 Task: Click the Tax Table "Active" and Set the "None" Under New Vendor.
Action: Mouse moved to (118, 16)
Screenshot: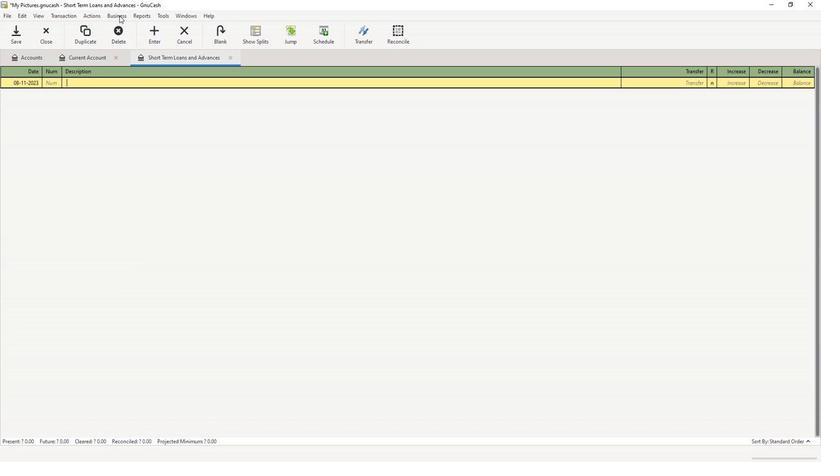 
Action: Mouse pressed left at (118, 16)
Screenshot: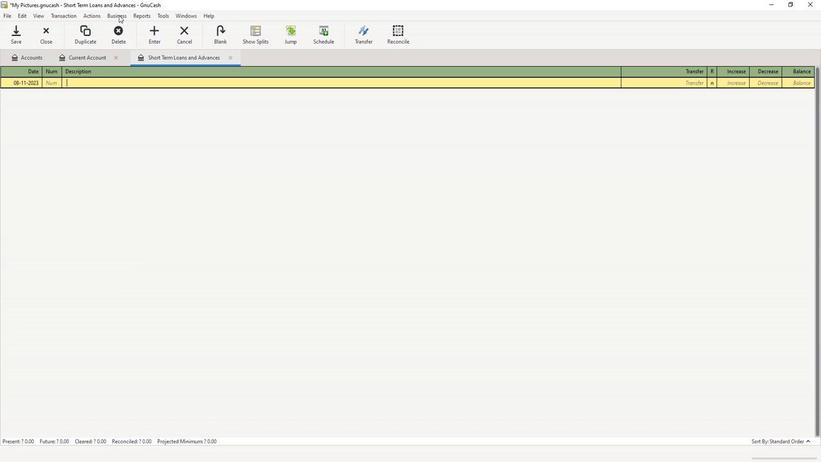 
Action: Mouse moved to (127, 37)
Screenshot: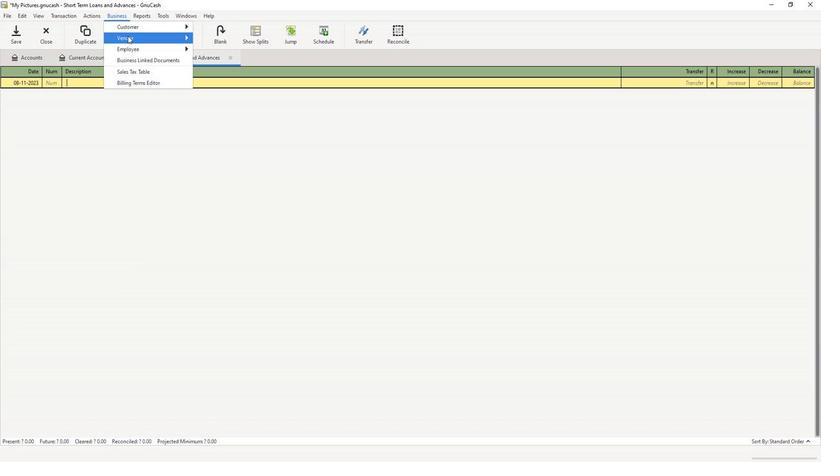 
Action: Mouse pressed left at (127, 37)
Screenshot: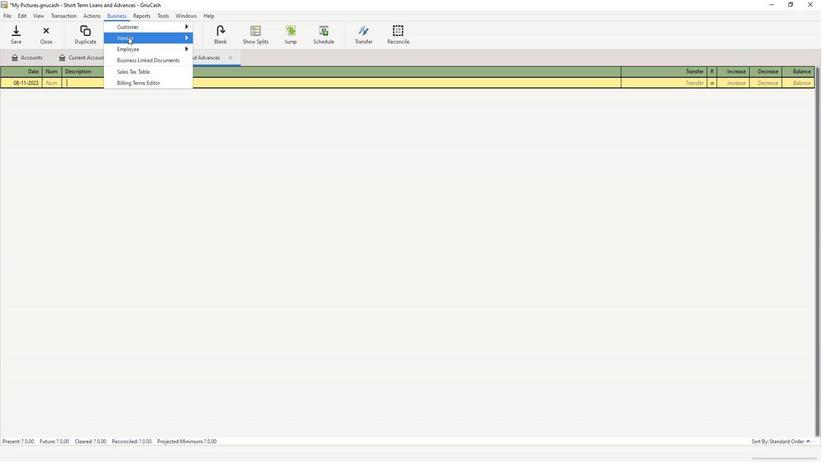 
Action: Mouse moved to (222, 53)
Screenshot: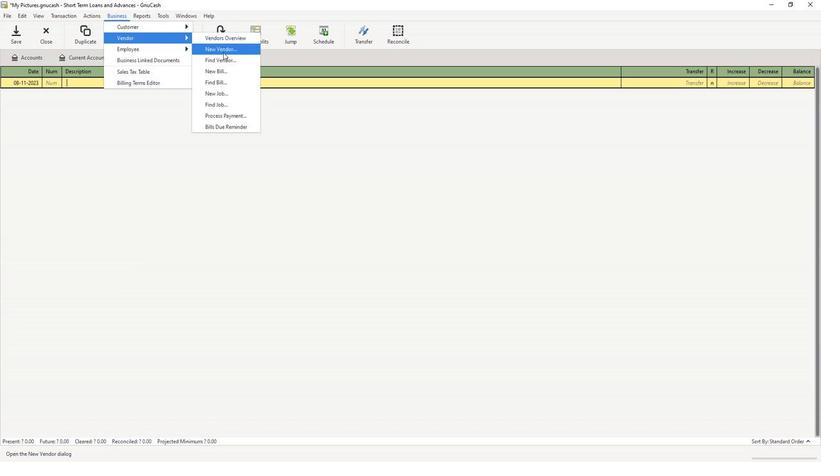 
Action: Mouse pressed left at (222, 53)
Screenshot: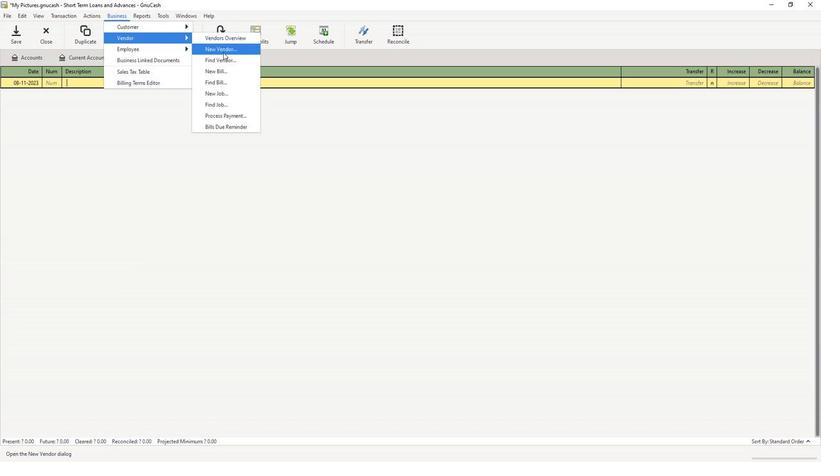 
Action: Mouse moved to (409, 128)
Screenshot: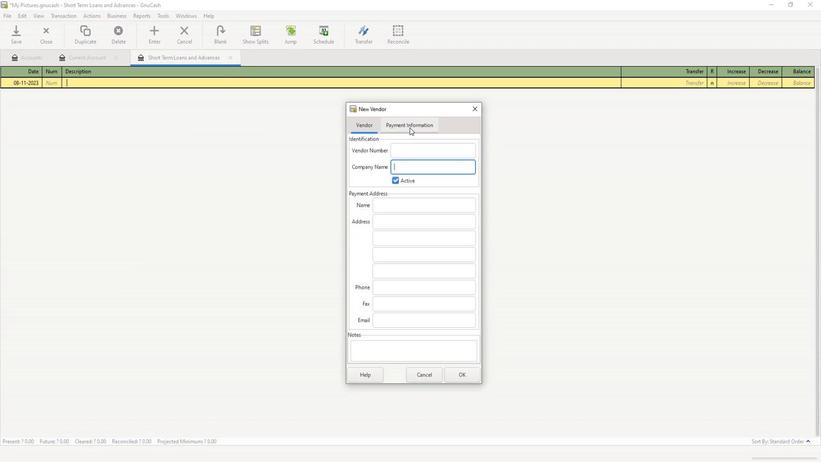 
Action: Mouse pressed left at (409, 128)
Screenshot: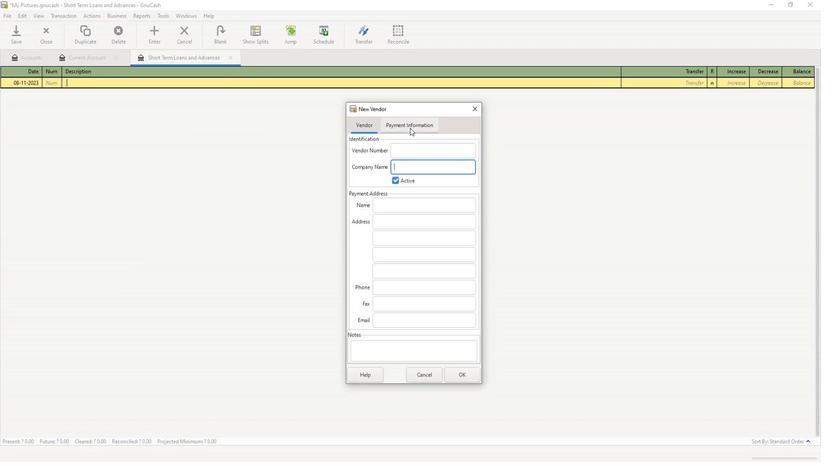 
Action: Mouse moved to (359, 204)
Screenshot: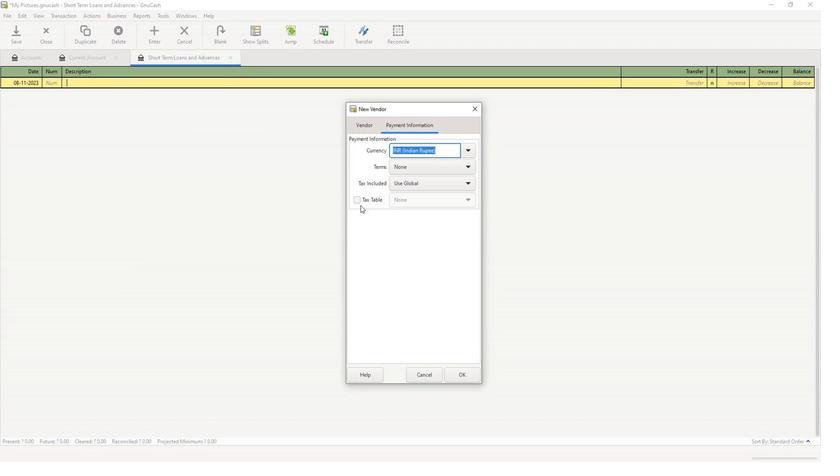 
Action: Mouse pressed left at (359, 204)
Screenshot: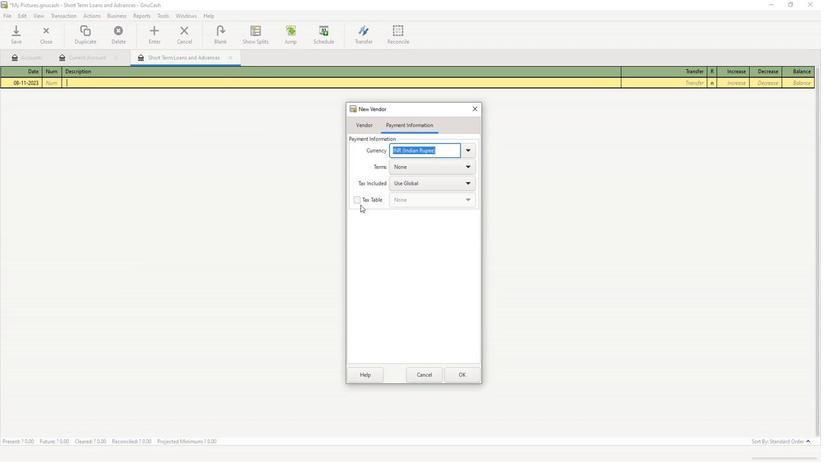 
Action: Mouse moved to (447, 204)
Screenshot: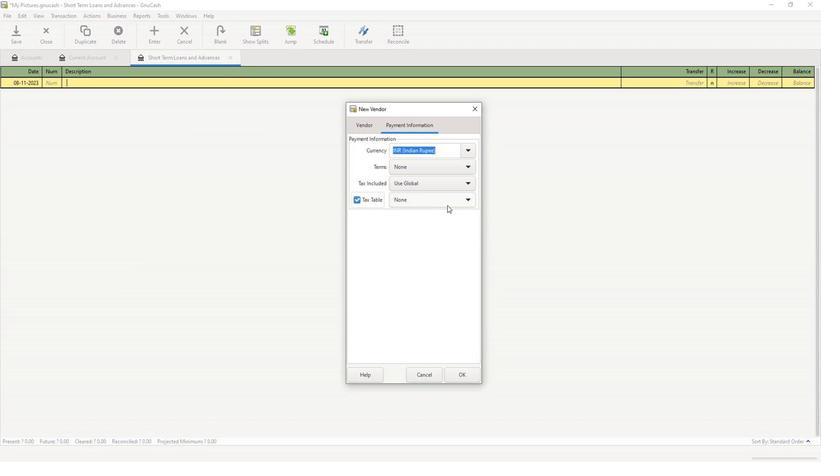 
Action: Mouse pressed left at (447, 204)
Screenshot: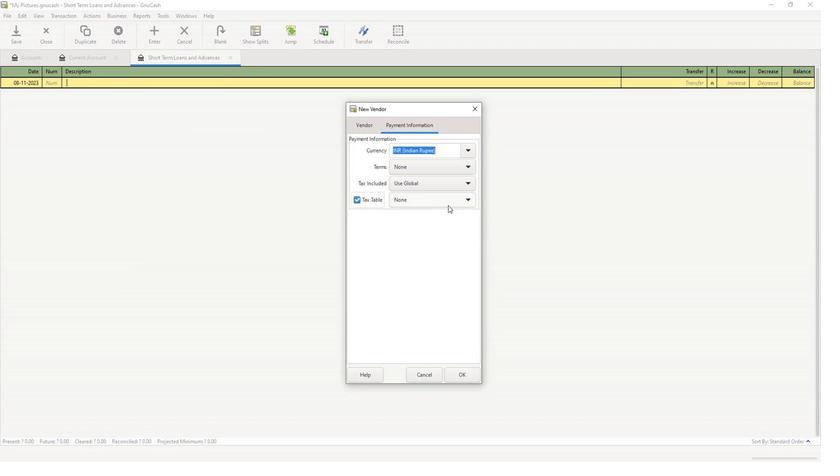 
Action: Mouse pressed left at (447, 204)
Screenshot: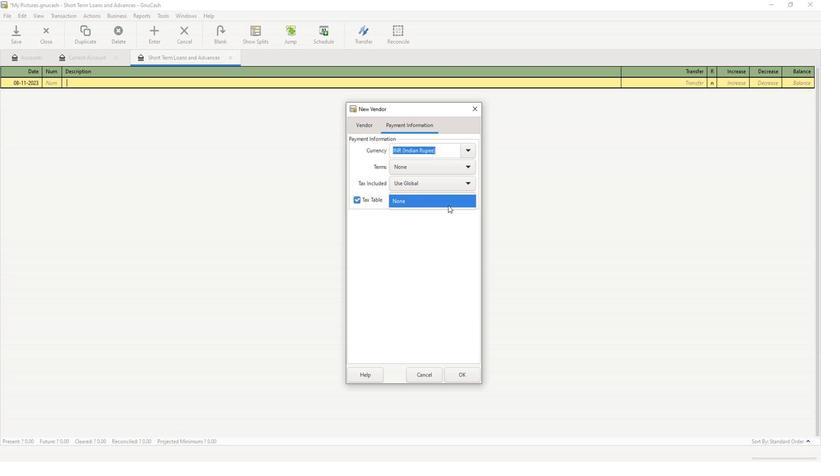 
Action: Mouse moved to (464, 373)
Screenshot: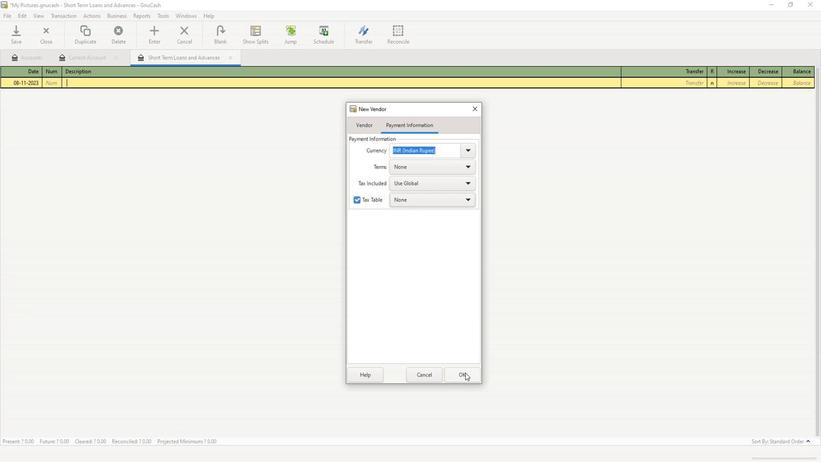 
